 Task: Create a task  Add support for video conferencing to the web application , assign it to team member softage.8@softage.net in the project TrackForge and update the status of the task to  On Track  , set the priority of the task to Low.
Action: Mouse moved to (81, 431)
Screenshot: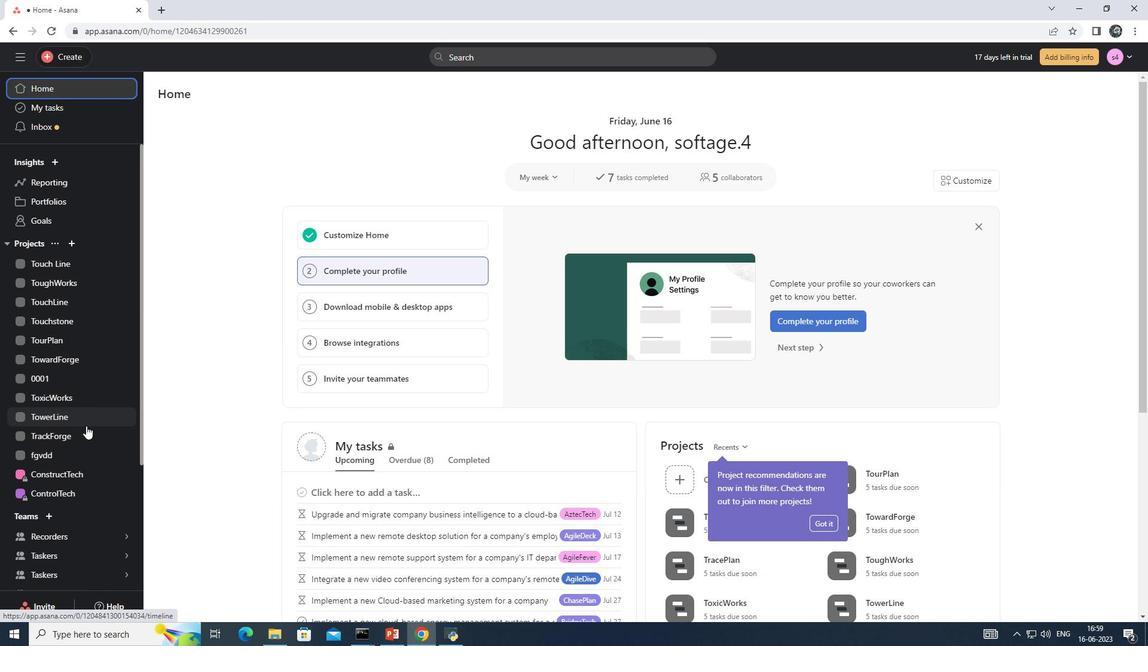 
Action: Mouse pressed left at (81, 431)
Screenshot: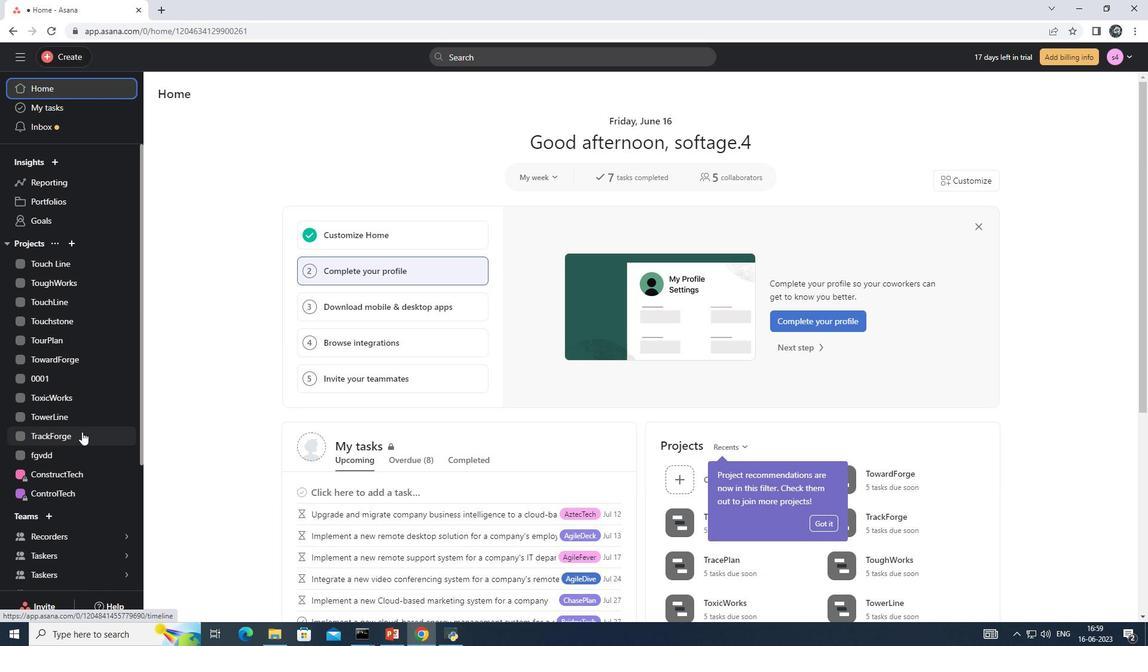 
Action: Mouse moved to (187, 153)
Screenshot: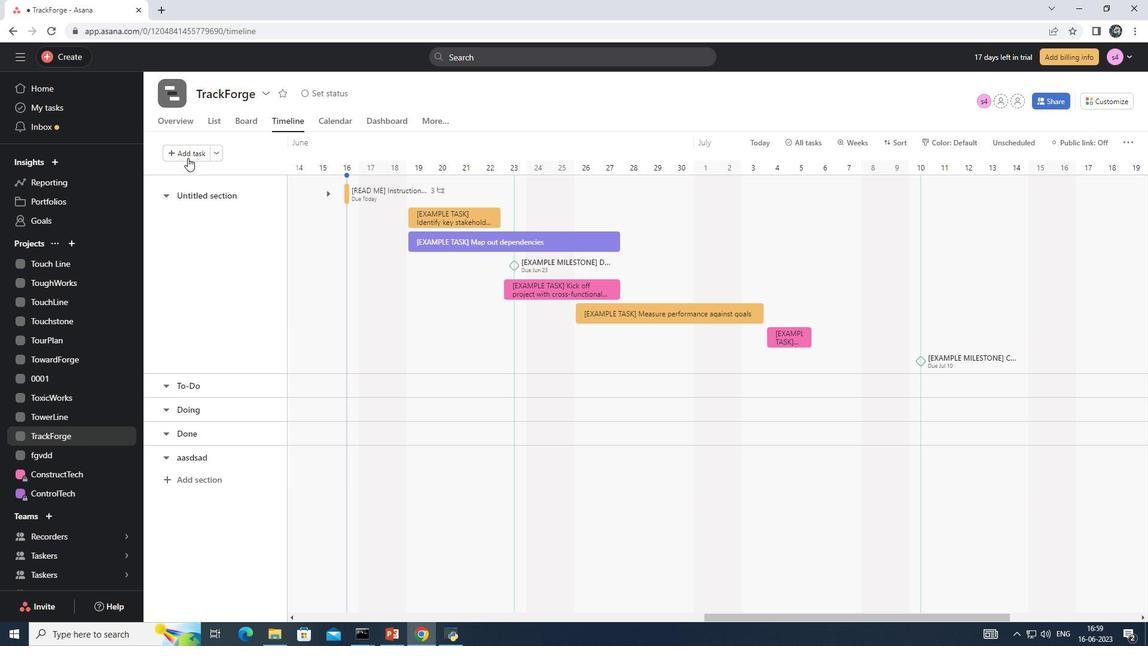 
Action: Mouse pressed left at (187, 153)
Screenshot: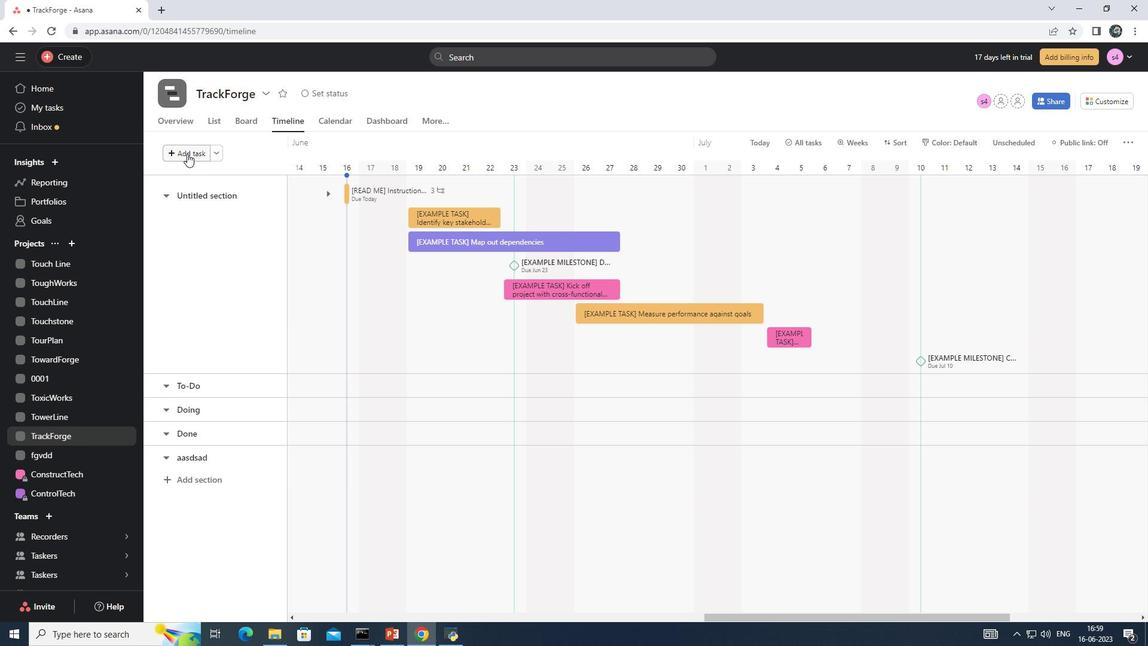 
Action: Mouse moved to (360, 193)
Screenshot: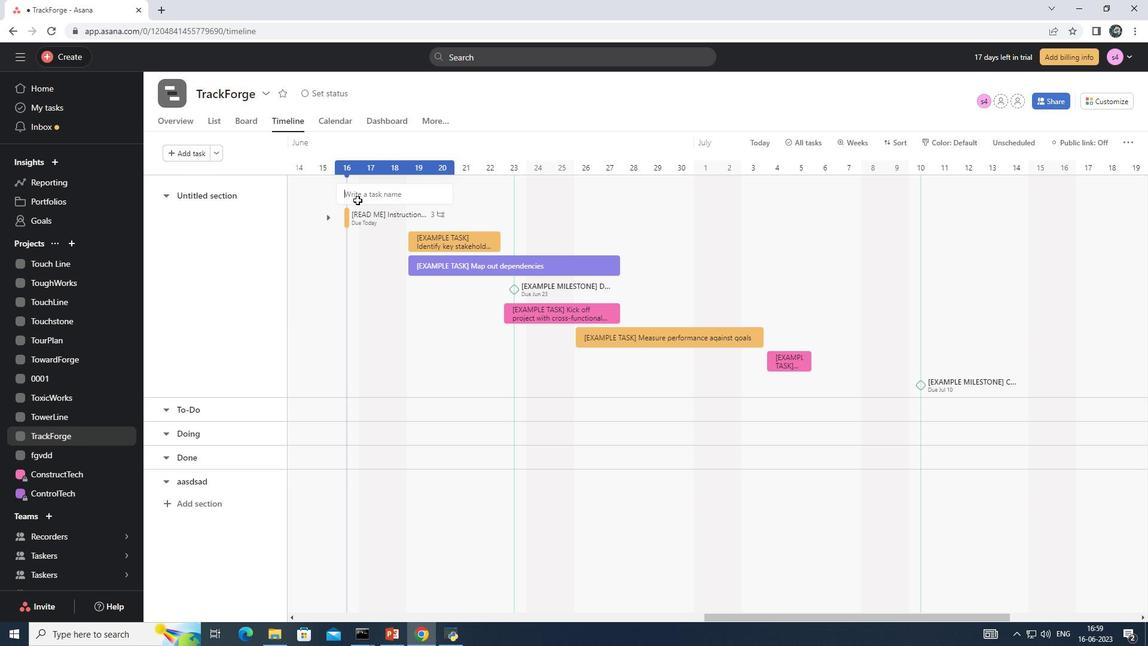 
Action: Key pressed <Key.shift>Add<Key.space>support<Key.space>for<Key.space>video<Key.space>conferencing<Key.space>to<Key.space>the<Key.space>web<Key.space>application
Screenshot: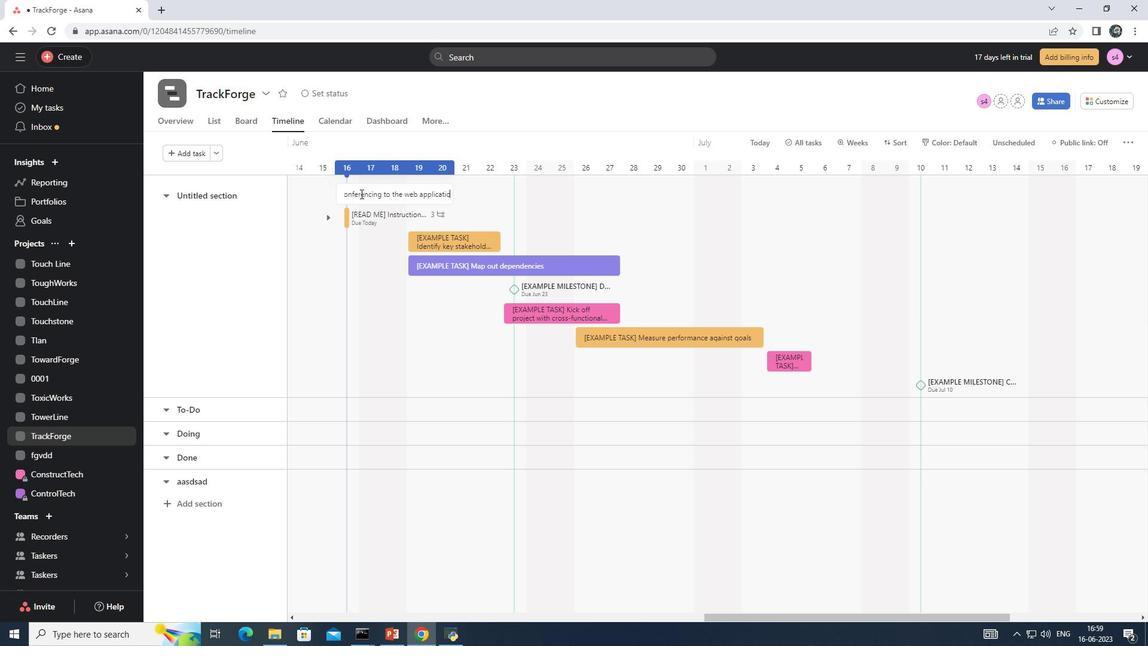 
Action: Mouse moved to (340, 254)
Screenshot: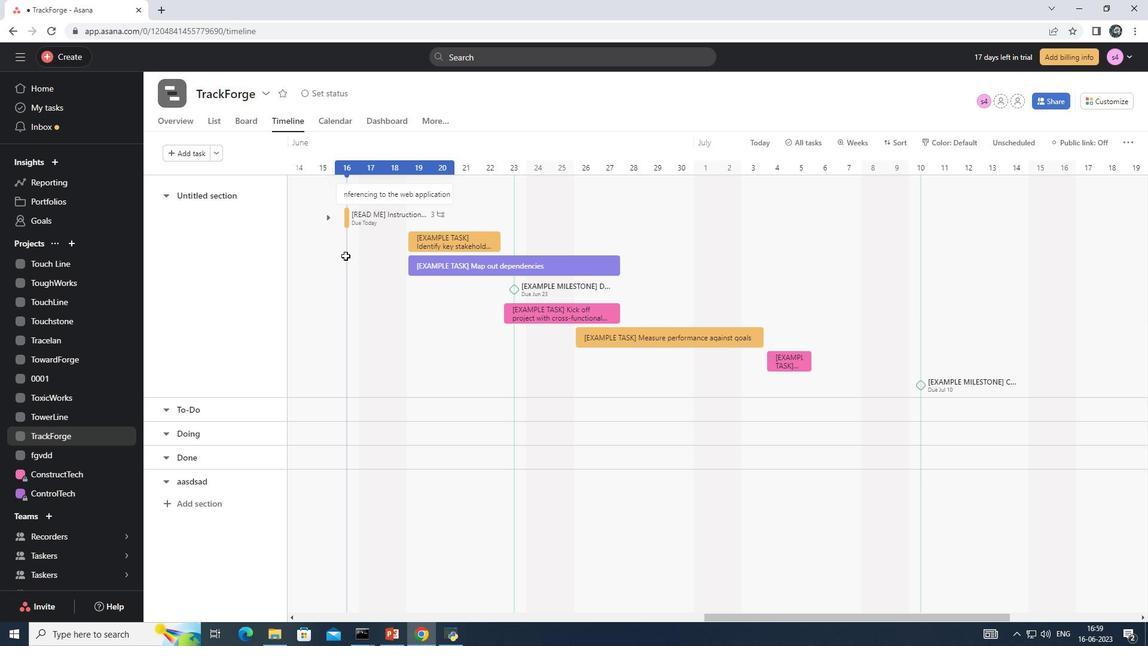 
Action: Key pressed <Key.enter>
Screenshot: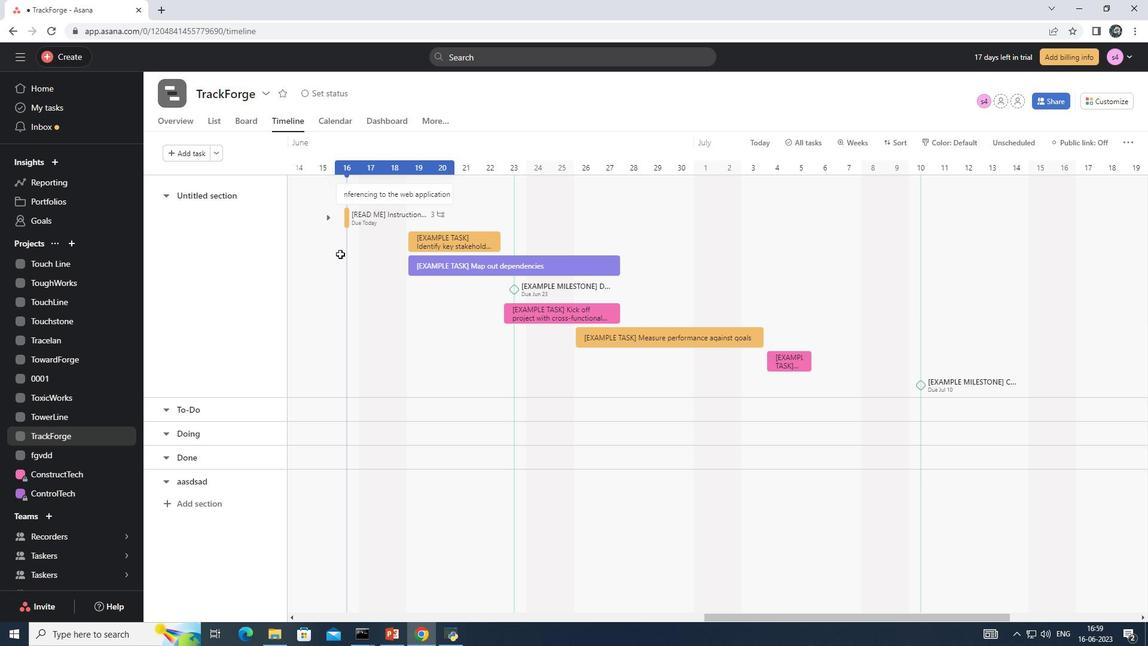 
Action: Mouse moved to (402, 192)
Screenshot: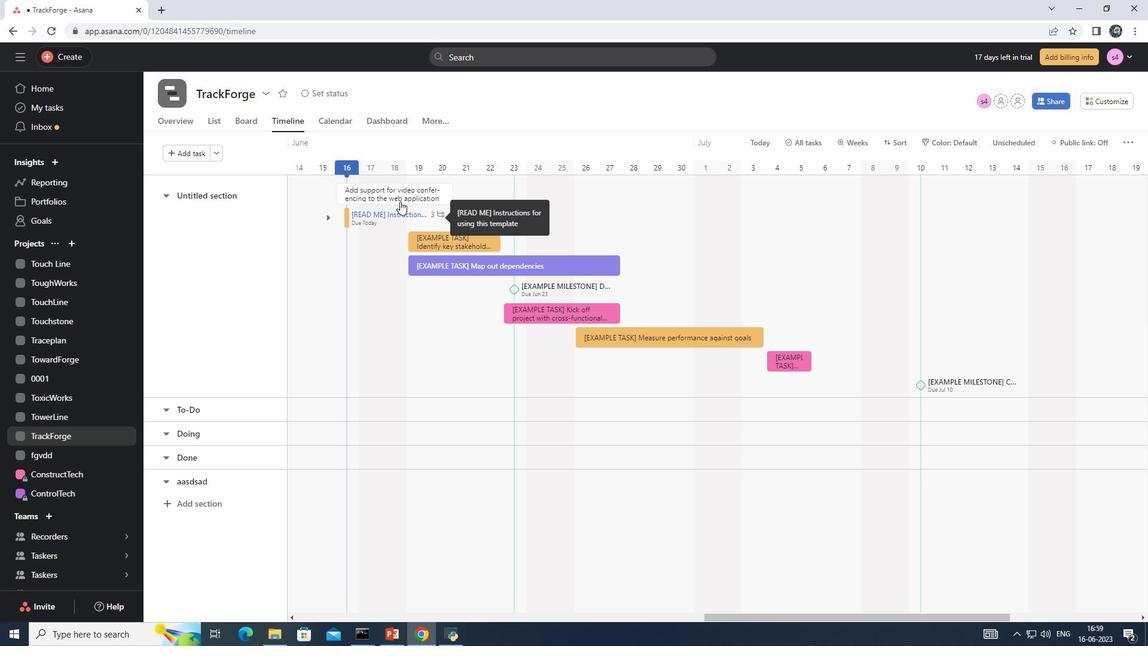 
Action: Mouse pressed left at (402, 192)
Screenshot: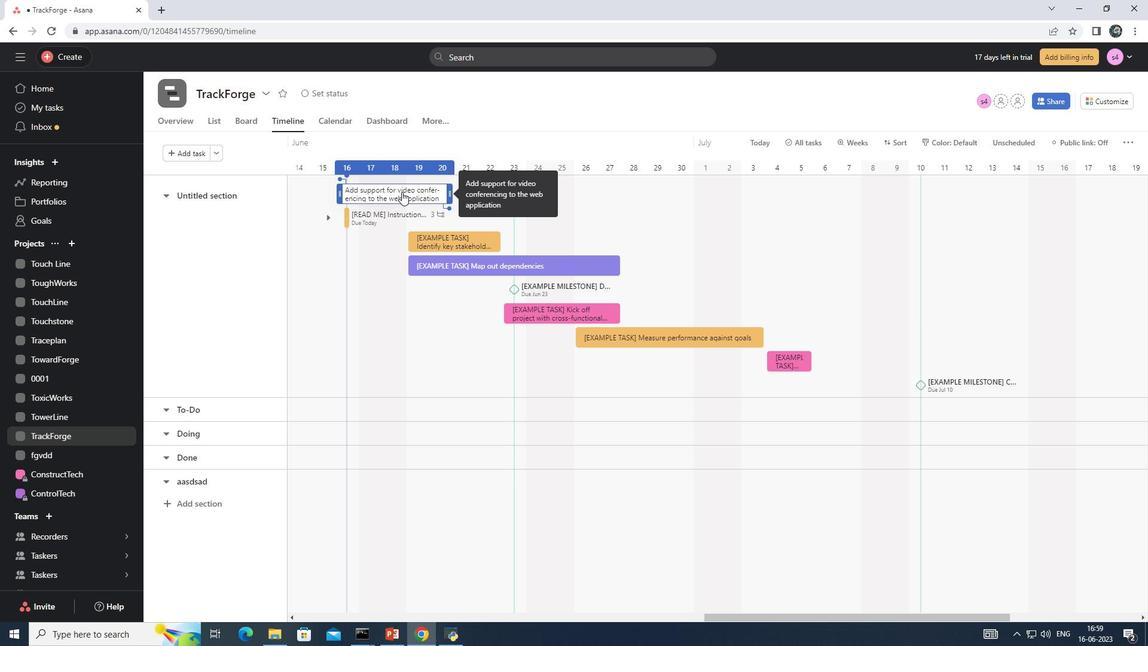 
Action: Mouse moved to (867, 233)
Screenshot: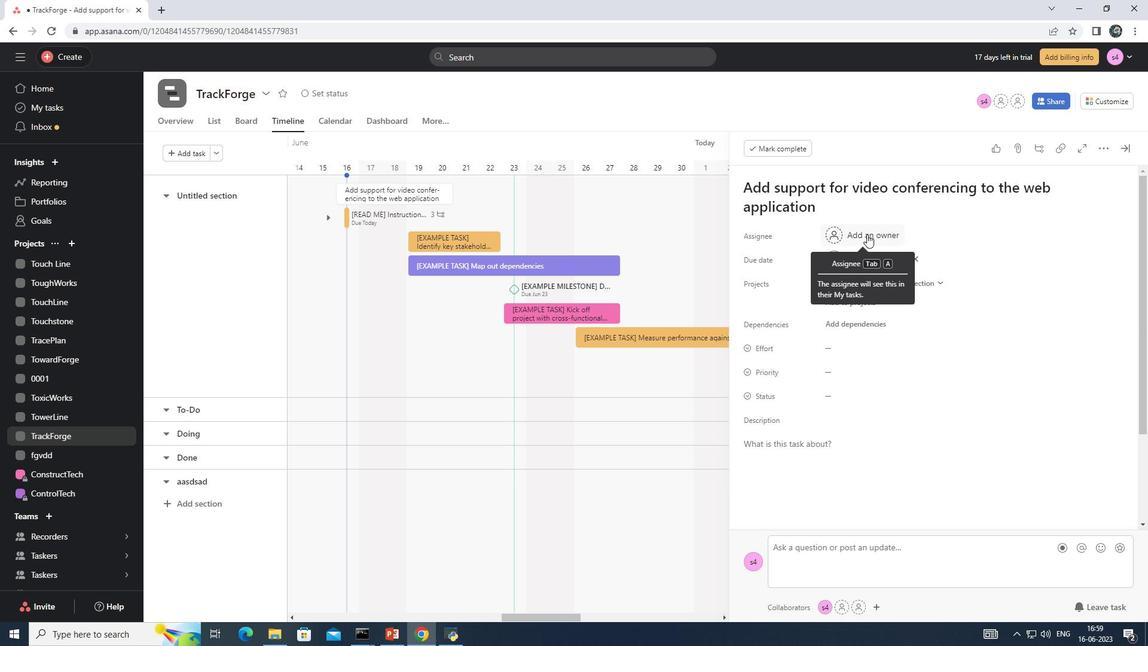 
Action: Mouse pressed left at (867, 233)
Screenshot: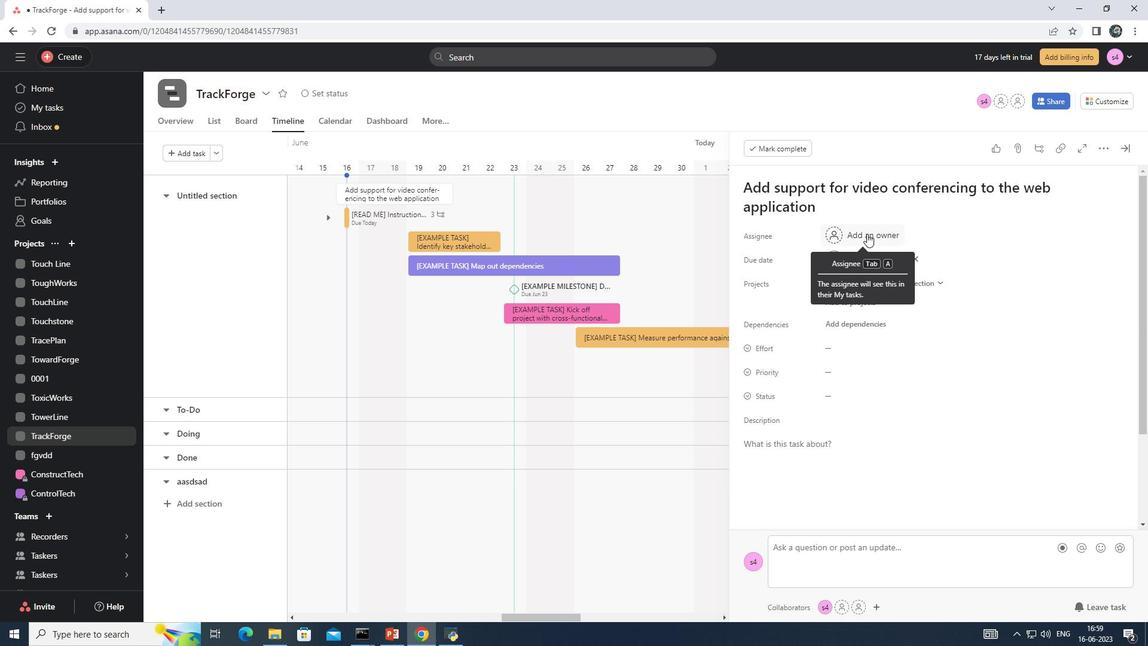
Action: Mouse moved to (863, 230)
Screenshot: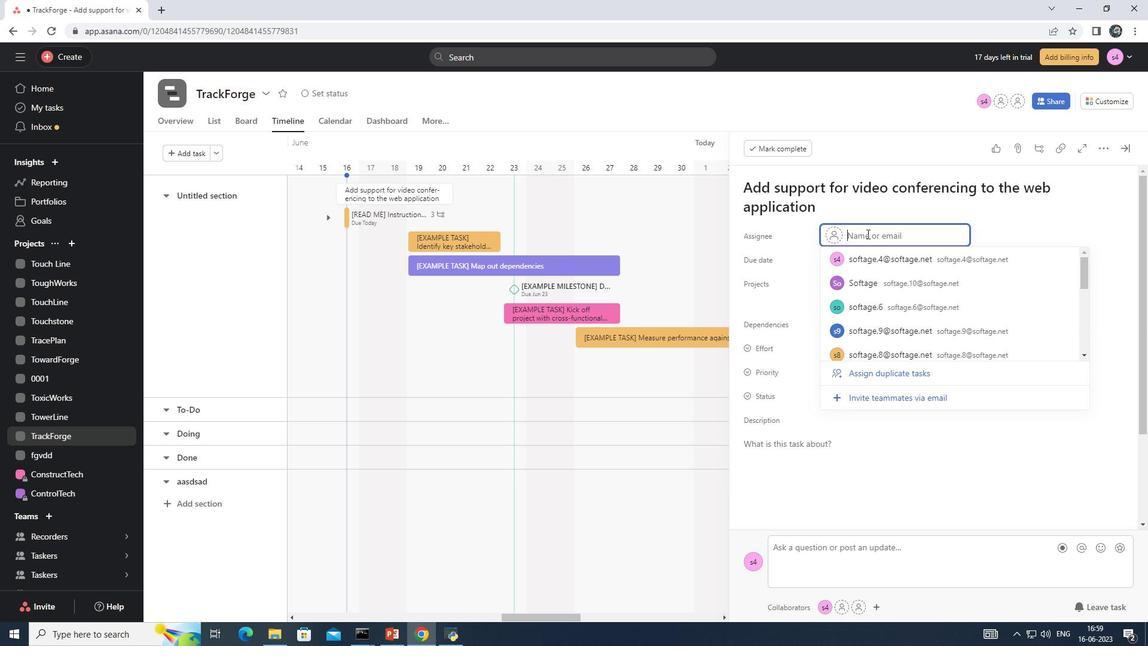 
Action: Key pressed softage.8<Key.shift>@s
Screenshot: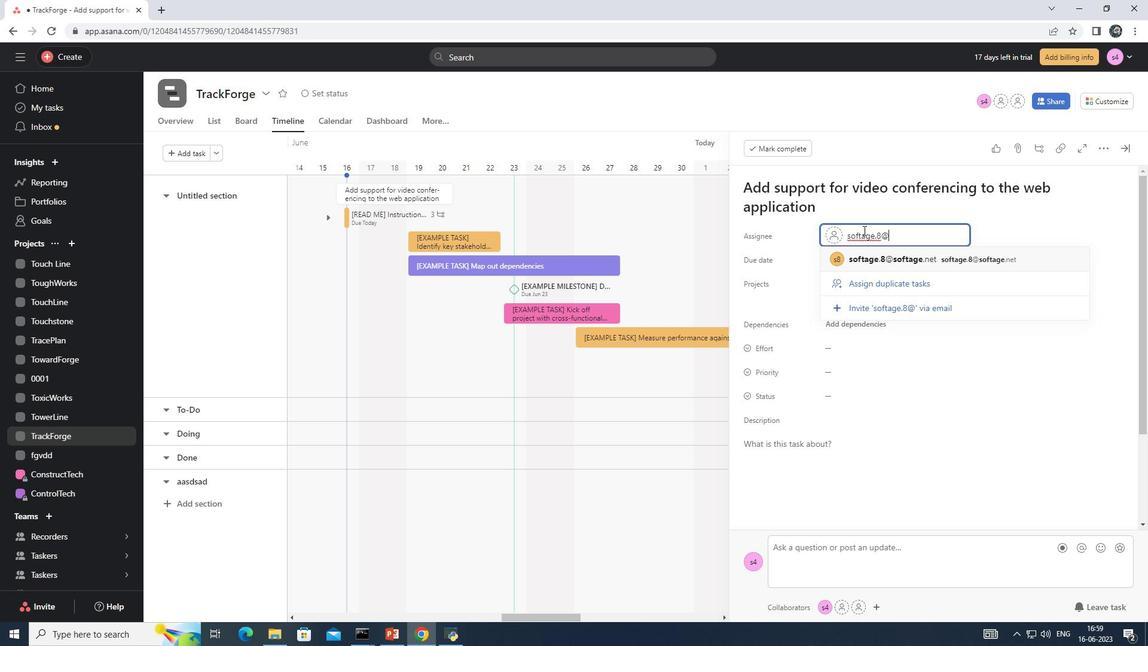 
Action: Mouse moved to (914, 256)
Screenshot: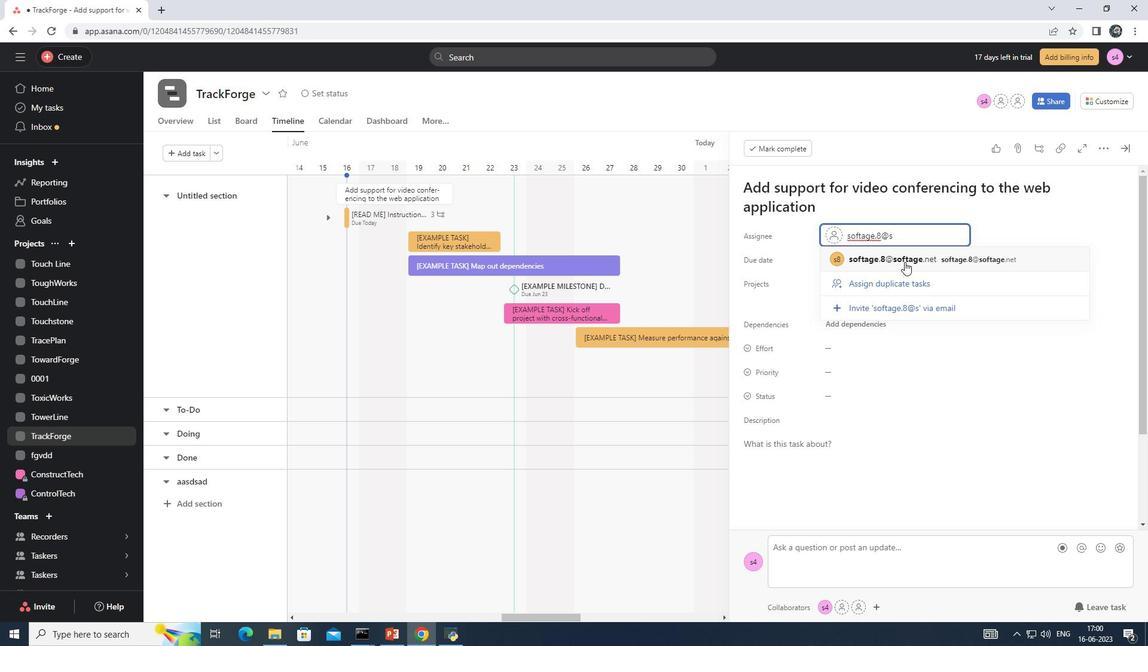 
Action: Mouse pressed left at (914, 256)
Screenshot: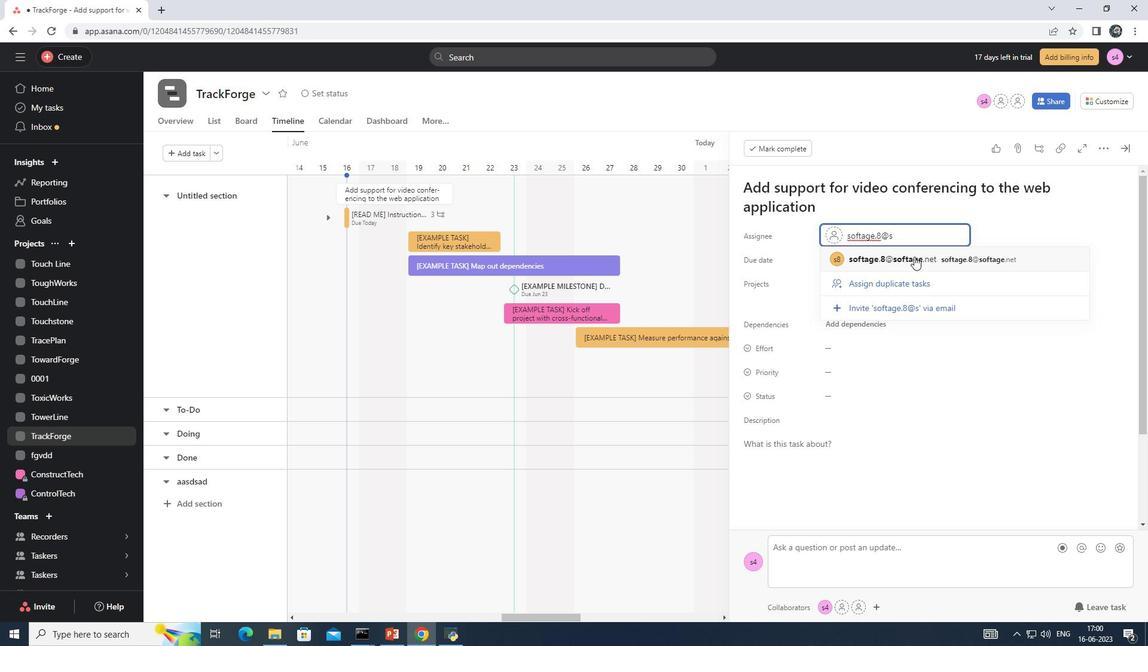 
Action: Mouse moved to (846, 396)
Screenshot: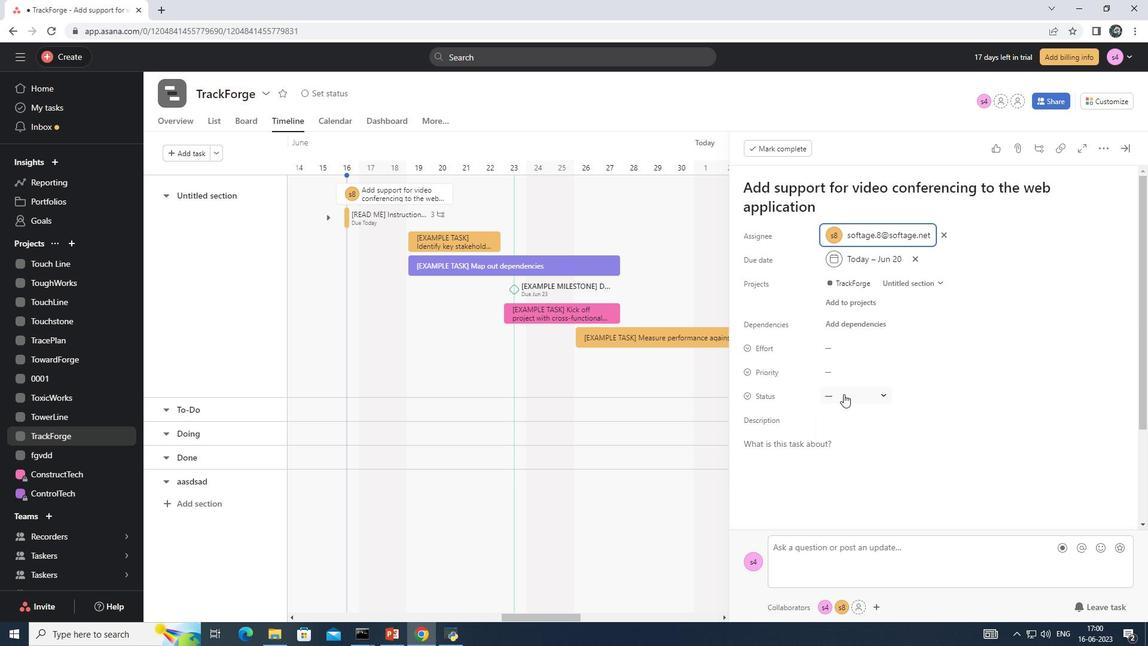 
Action: Mouse pressed left at (846, 396)
Screenshot: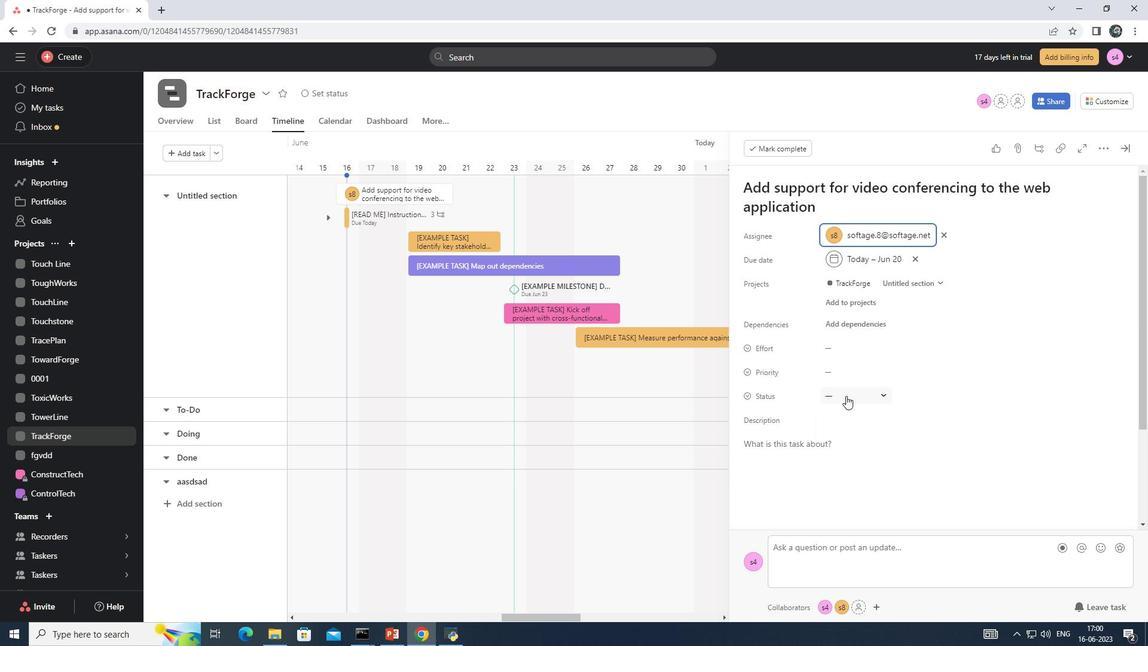 
Action: Mouse moved to (903, 439)
Screenshot: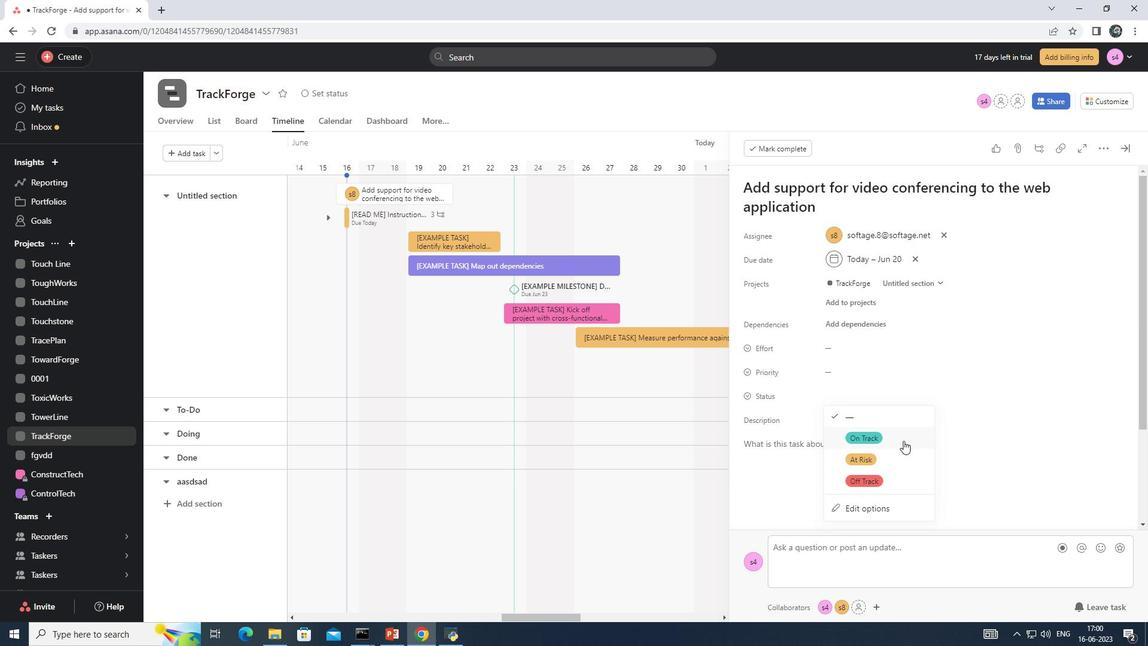 
Action: Mouse pressed left at (903, 439)
Screenshot: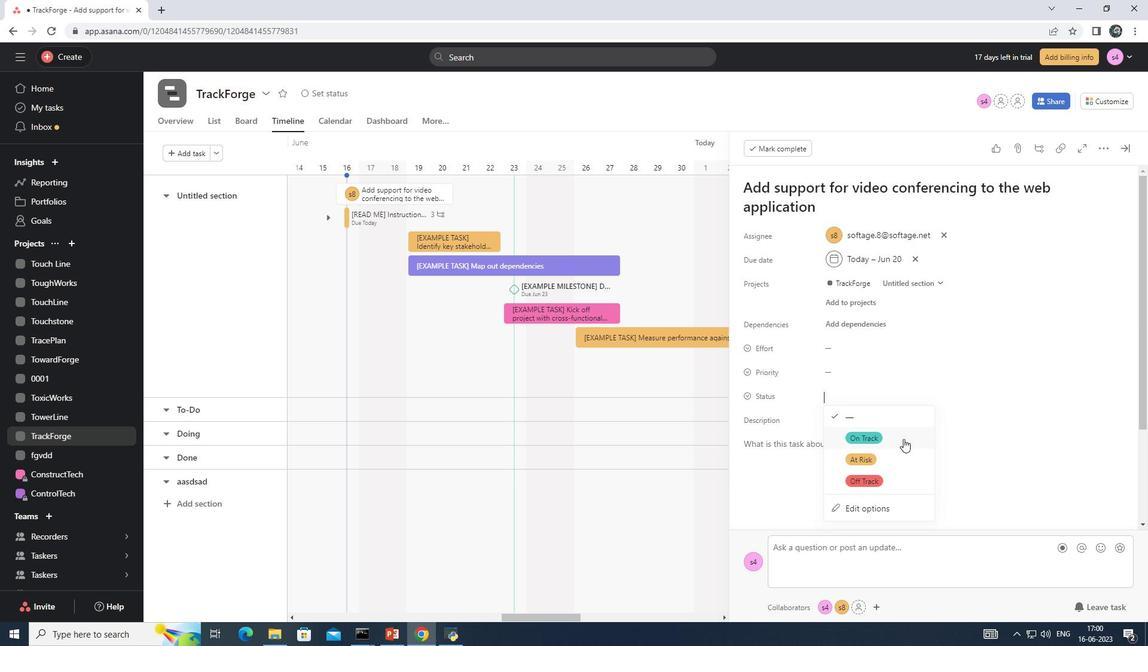 
Action: Mouse moved to (859, 372)
Screenshot: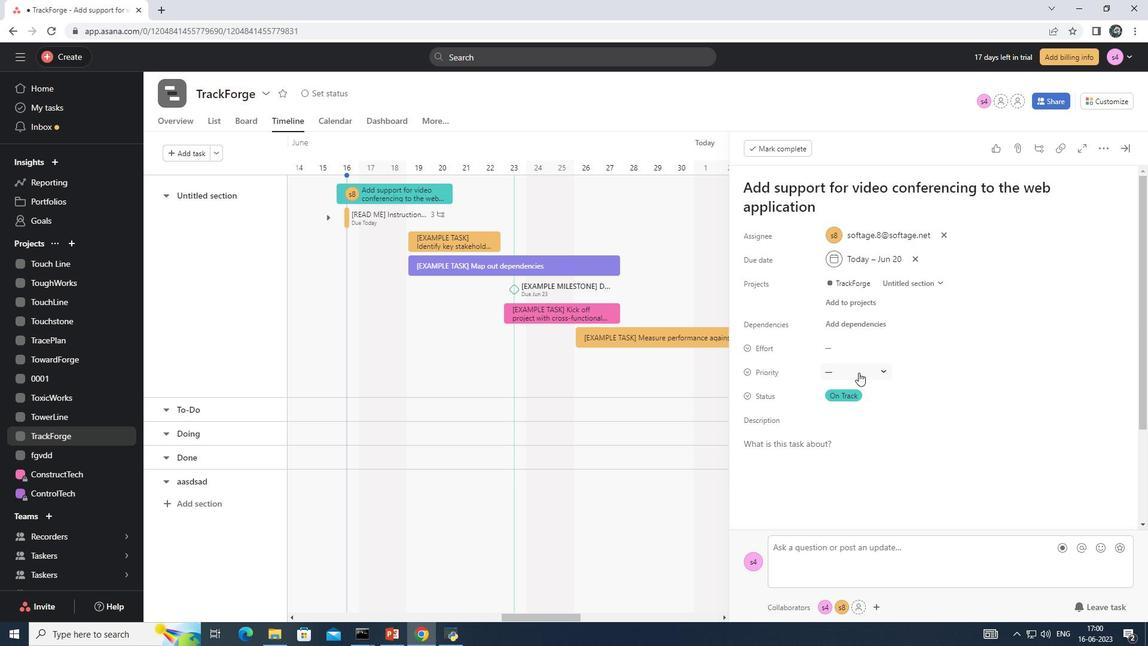 
Action: Mouse pressed left at (859, 372)
Screenshot: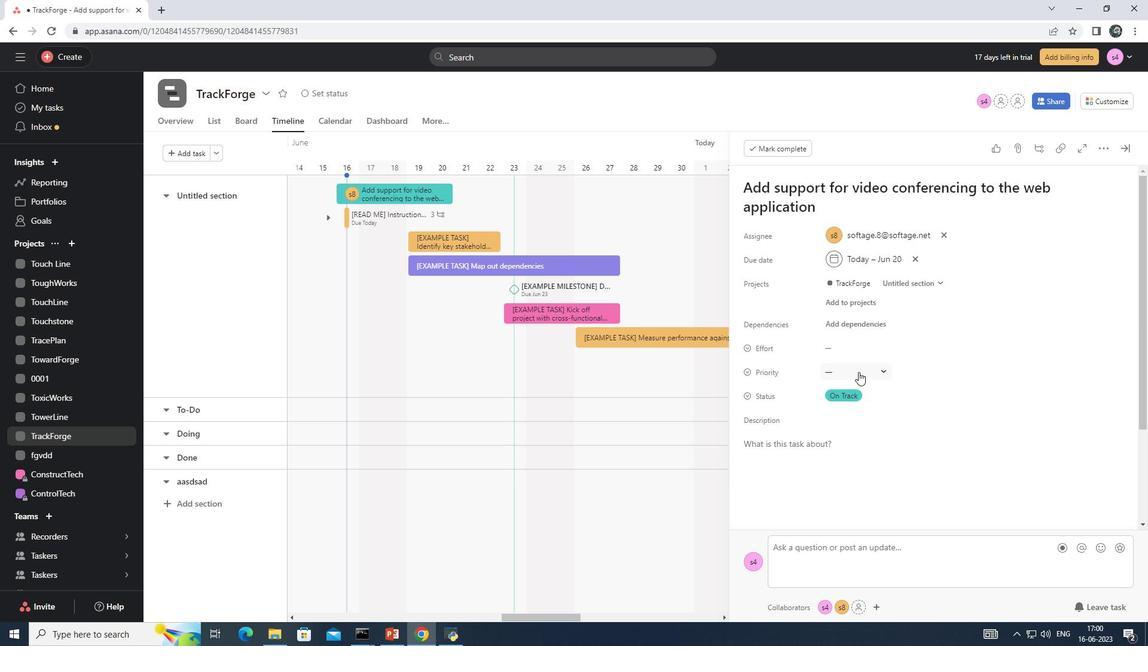 
Action: Mouse moved to (897, 451)
Screenshot: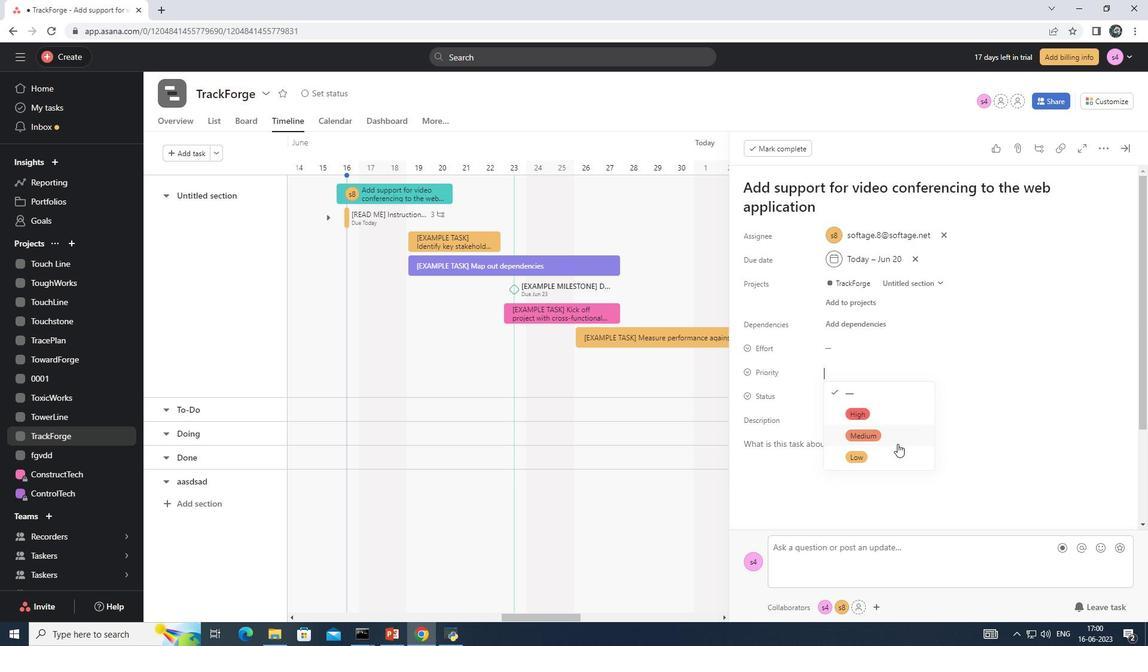 
Action: Mouse pressed left at (897, 451)
Screenshot: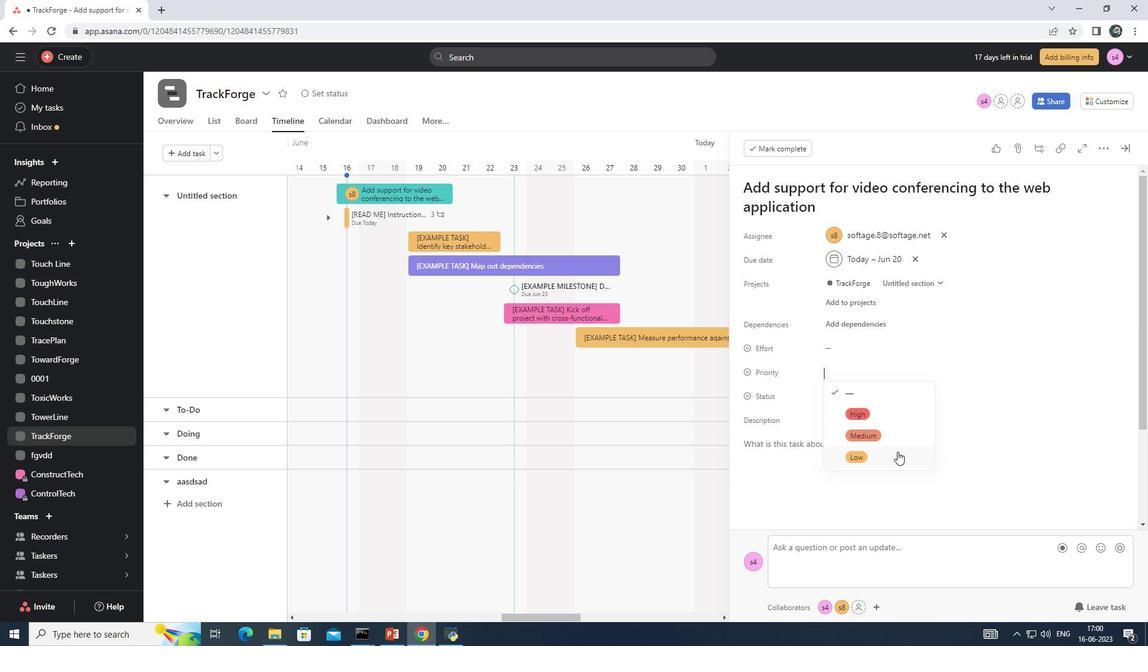 
Action: Mouse moved to (888, 447)
Screenshot: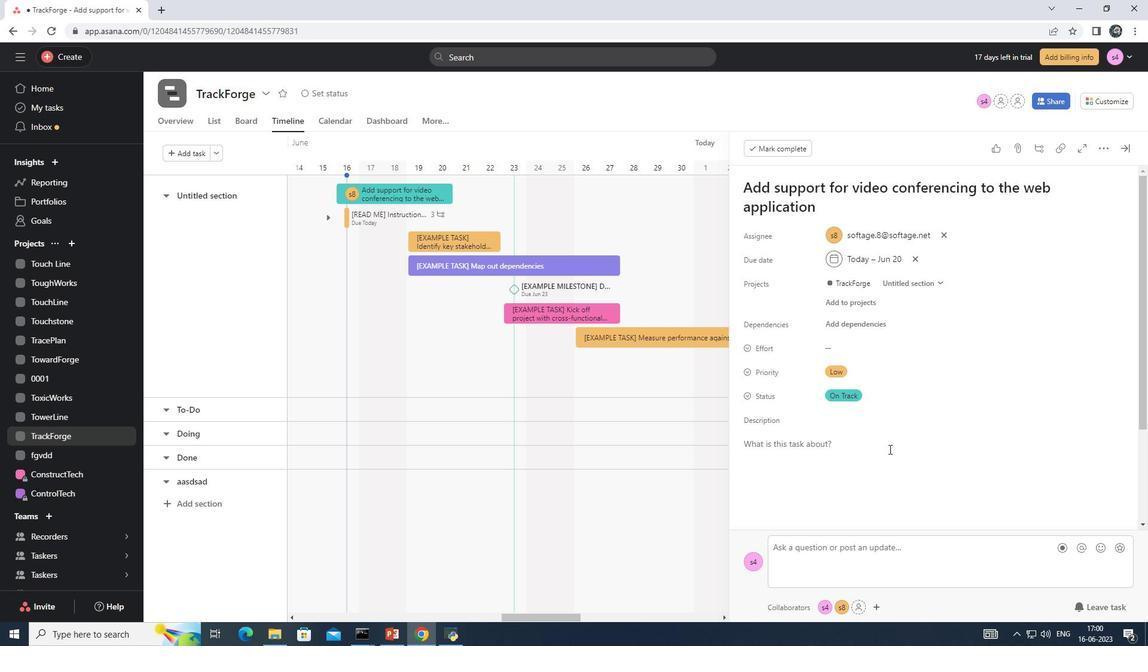 
